 Task: Create a section DevOps Drift and in the section, add a milestone E-commerce Integration in the project Wizardry.
Action: Mouse moved to (41, 315)
Screenshot: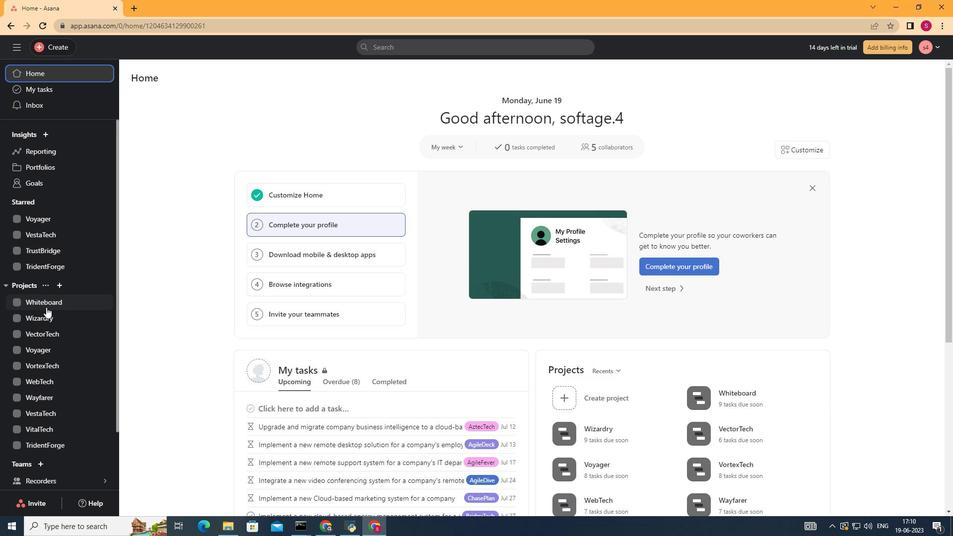 
Action: Mouse pressed left at (41, 315)
Screenshot: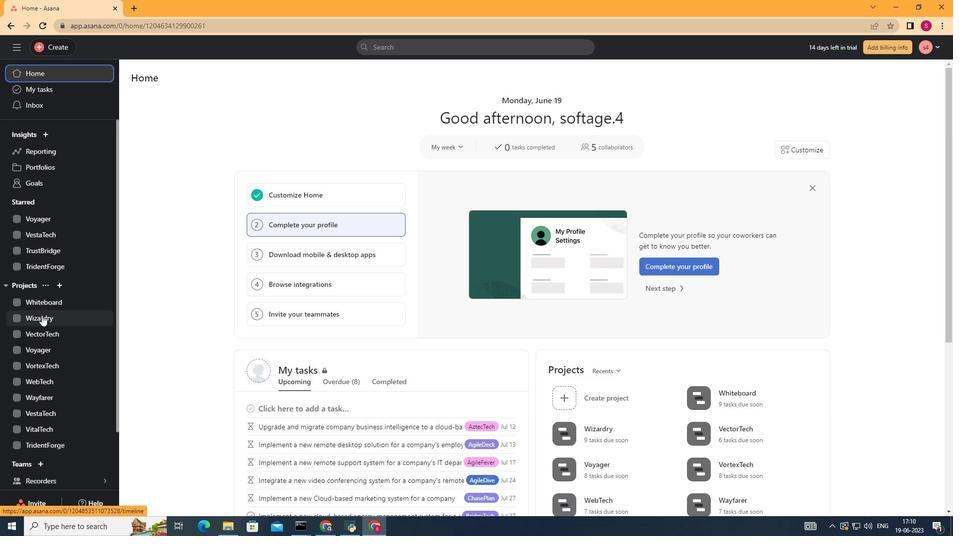 
Action: Mouse moved to (187, 450)
Screenshot: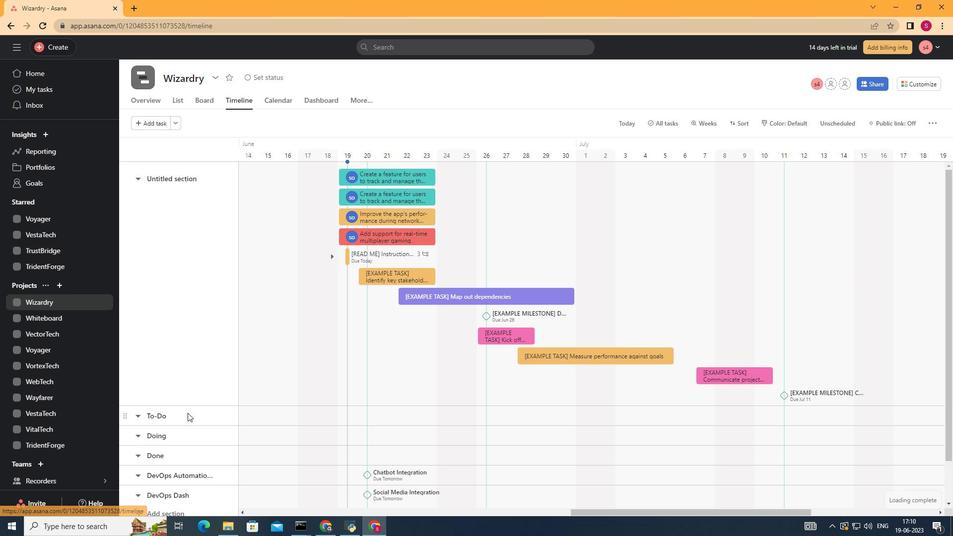 
Action: Mouse scrolled (187, 415) with delta (0, 0)
Screenshot: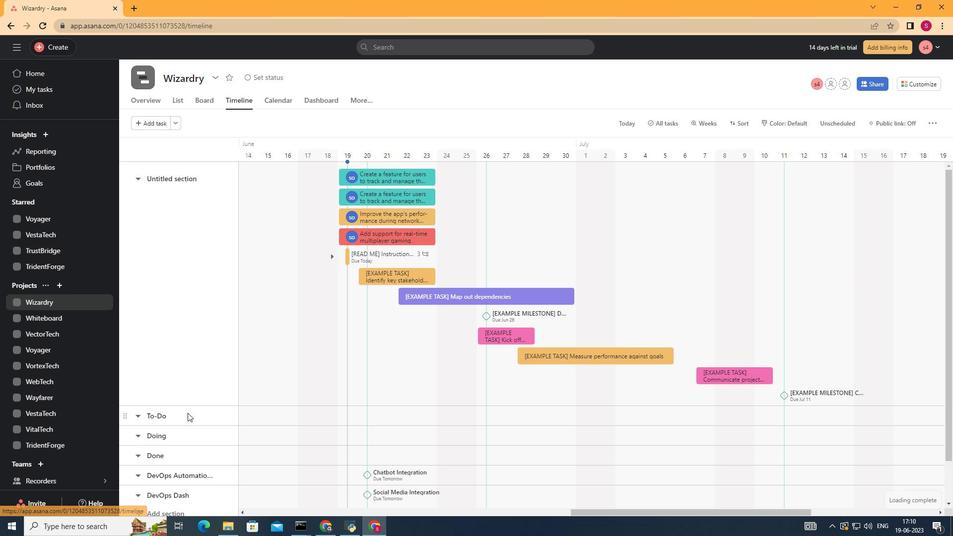 
Action: Mouse moved to (187, 452)
Screenshot: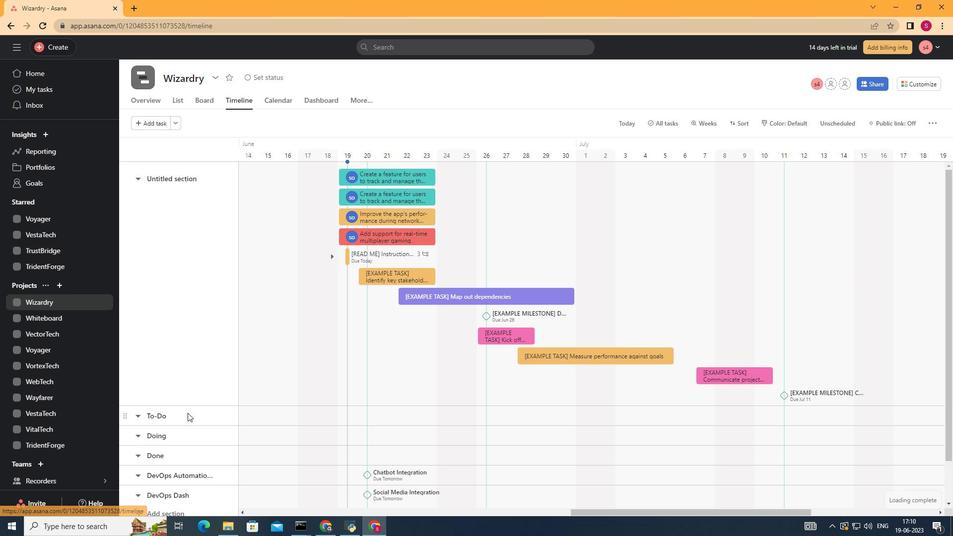 
Action: Mouse scrolled (187, 420) with delta (0, 0)
Screenshot: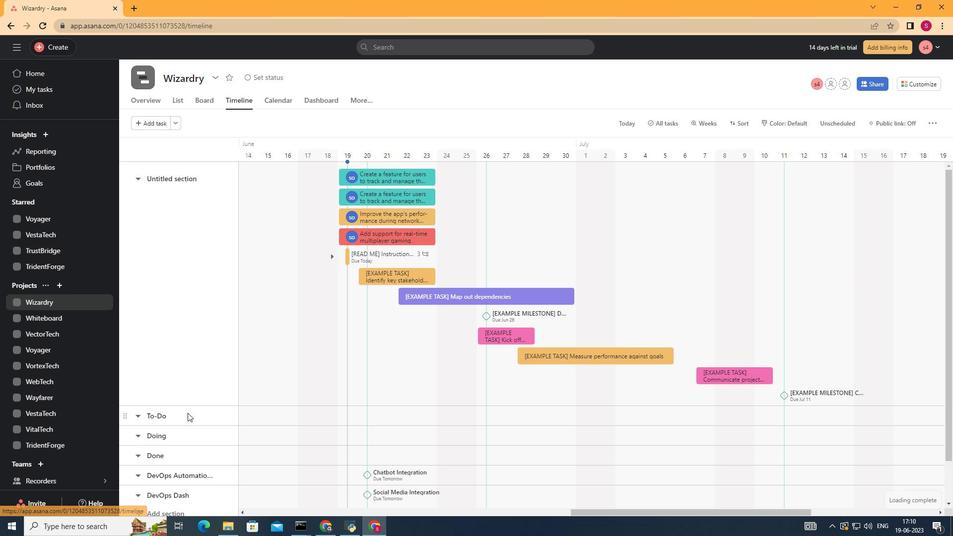 
Action: Mouse moved to (186, 456)
Screenshot: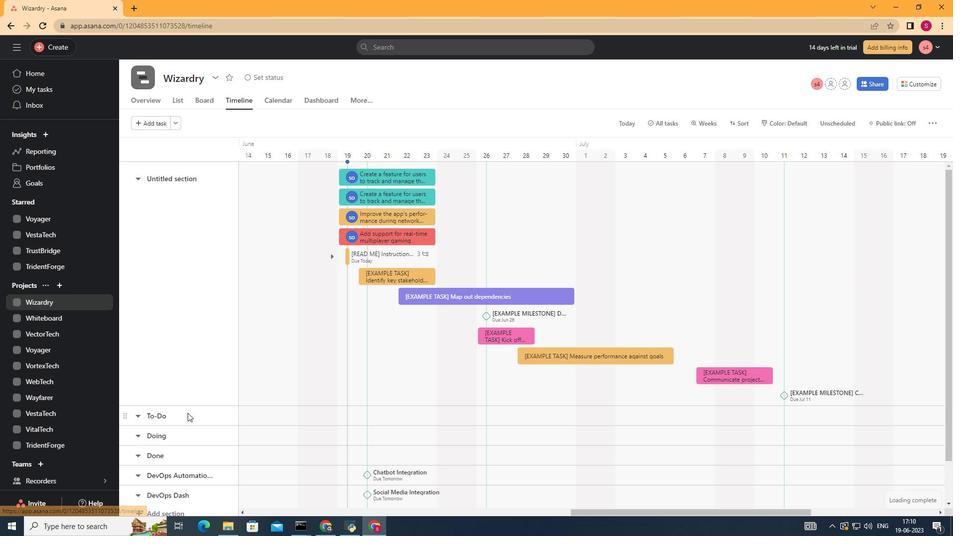 
Action: Mouse scrolled (187, 429) with delta (0, 0)
Screenshot: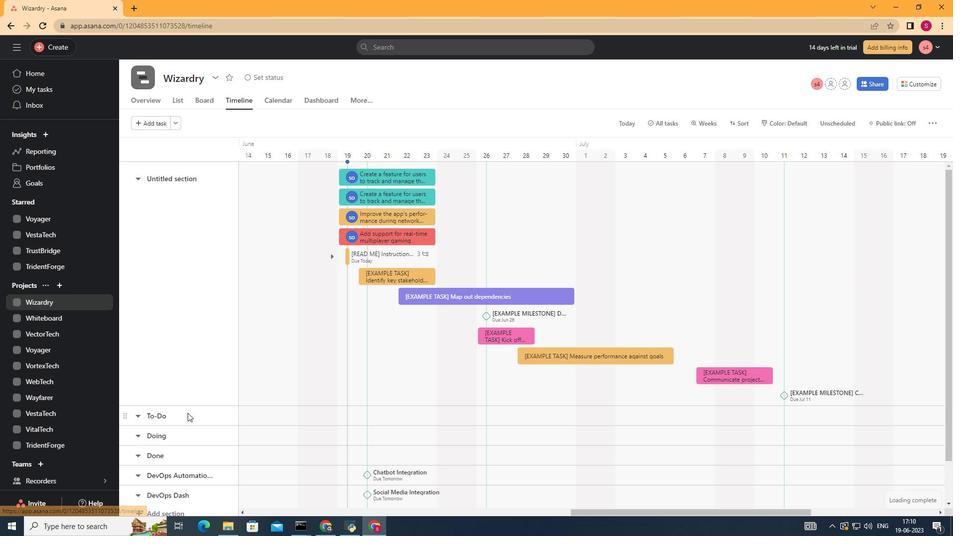 
Action: Mouse moved to (160, 470)
Screenshot: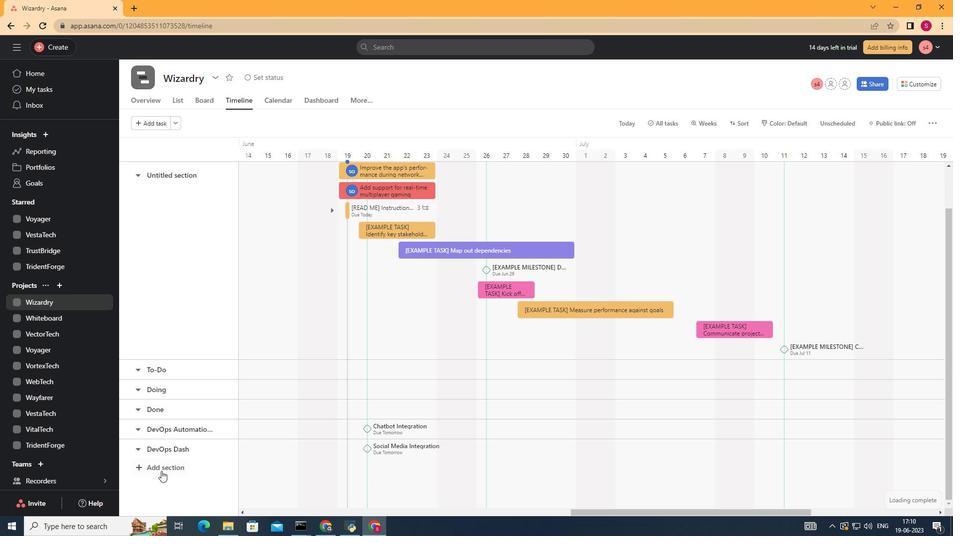 
Action: Mouse pressed left at (160, 470)
Screenshot: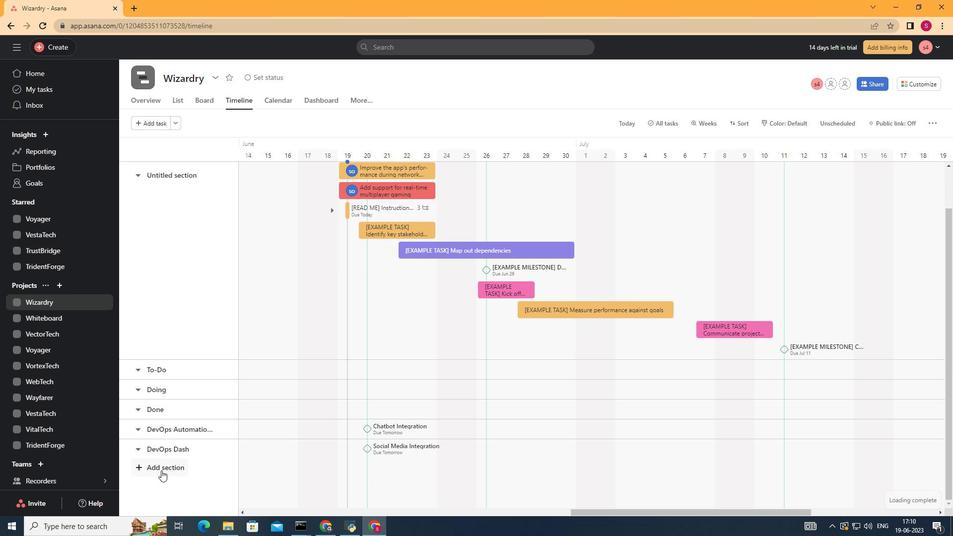 
Action: Mouse moved to (159, 465)
Screenshot: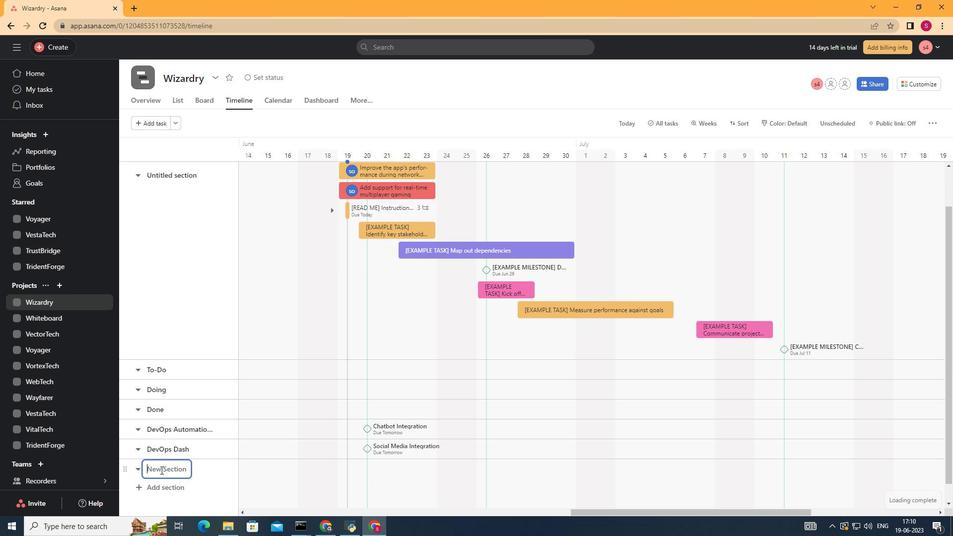
Action: Key pressed <Key.shift>Dev<Key.shift>Ops<Key.space><Key.shift>Drift<Key.enter>
Screenshot: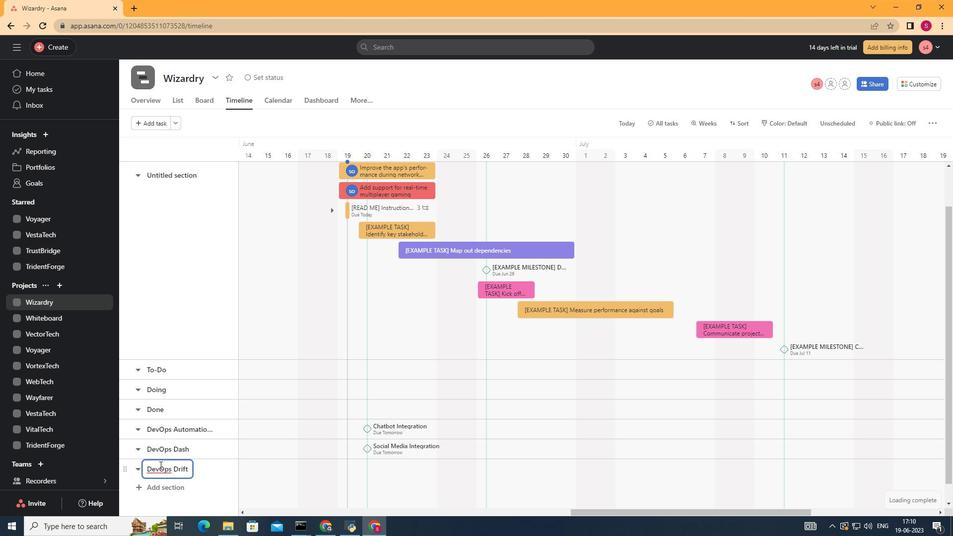 
Action: Mouse moved to (287, 467)
Screenshot: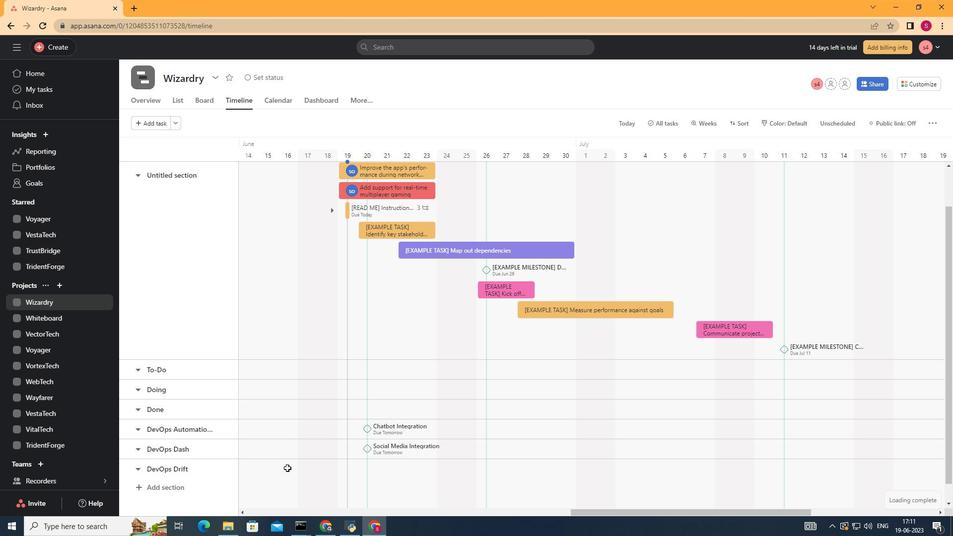 
Action: Mouse pressed left at (287, 467)
Screenshot: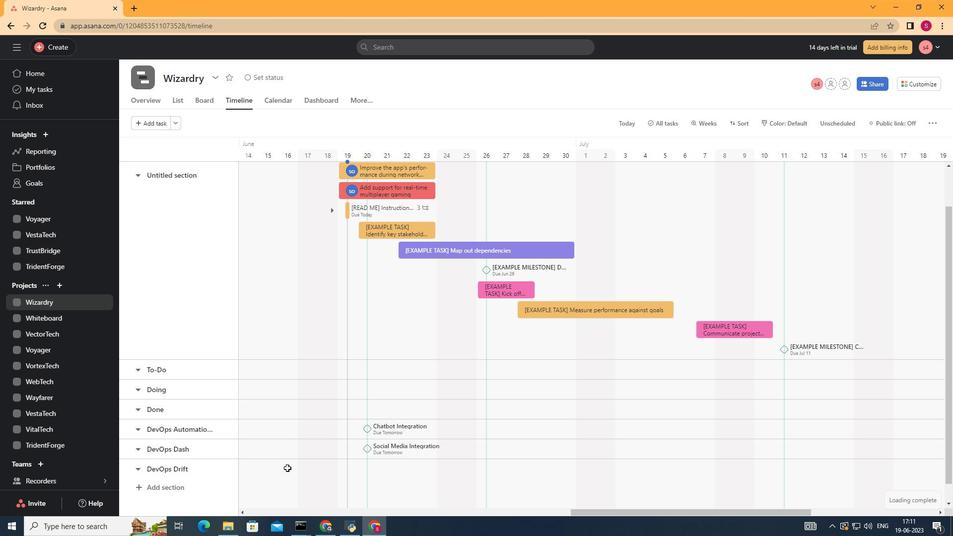 
Action: Mouse moved to (289, 467)
Screenshot: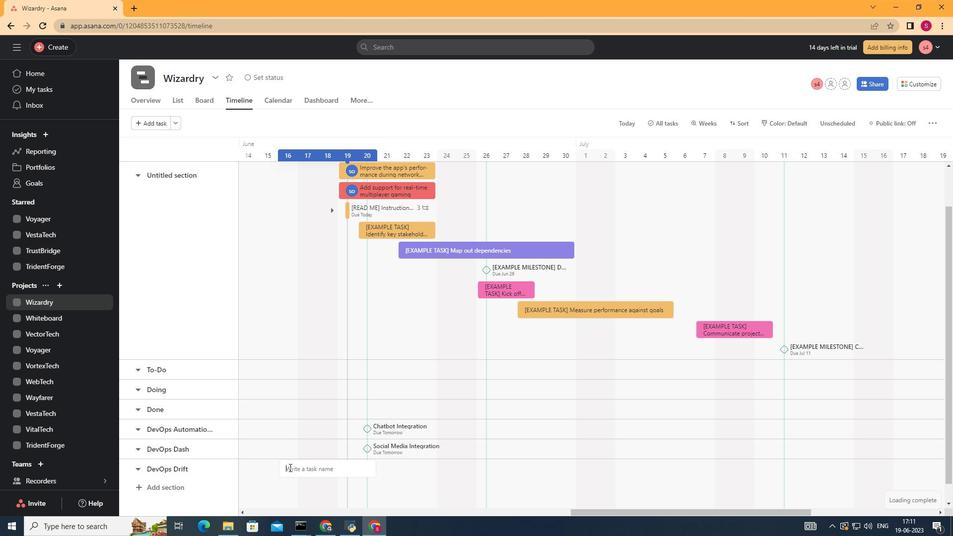 
Action: Key pressed <Key.shift><Key.shift><Key.shift><Key.shift><Key.shift><Key.shift><Key.shift><Key.shift><Key.shift><Key.shift><Key.shift><Key.shift><Key.shift>E-commer
Screenshot: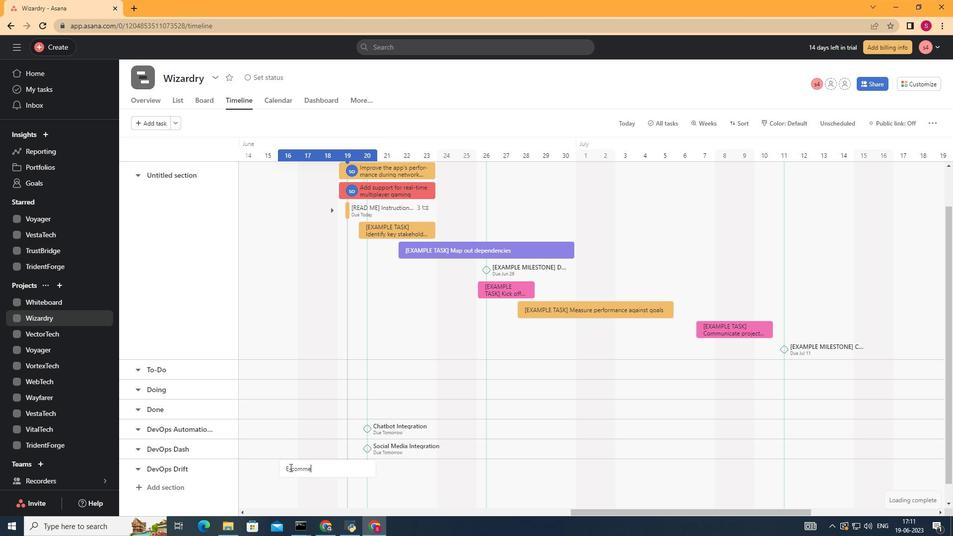 
Action: Mouse moved to (290, 467)
Screenshot: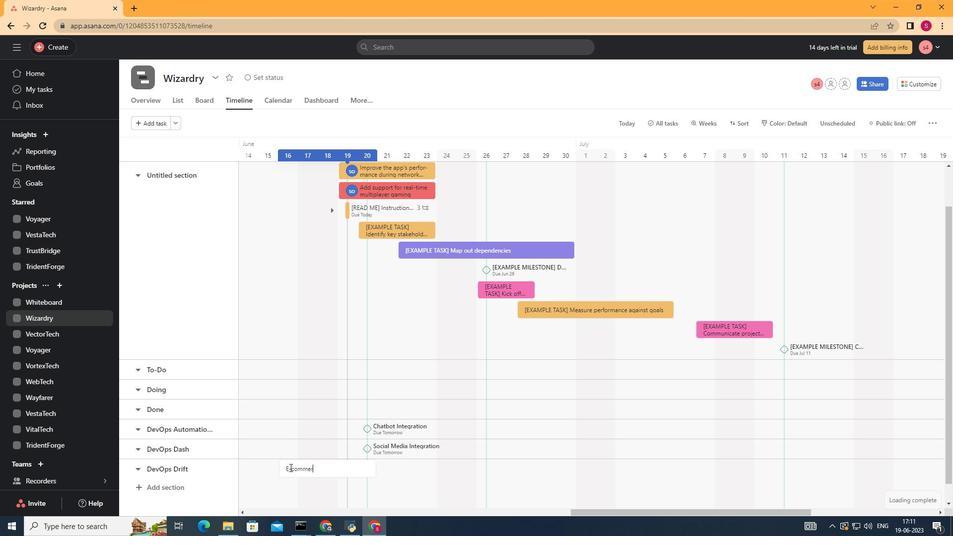 
Action: Key pressed ce<Key.space><Key.shift>Integration
Screenshot: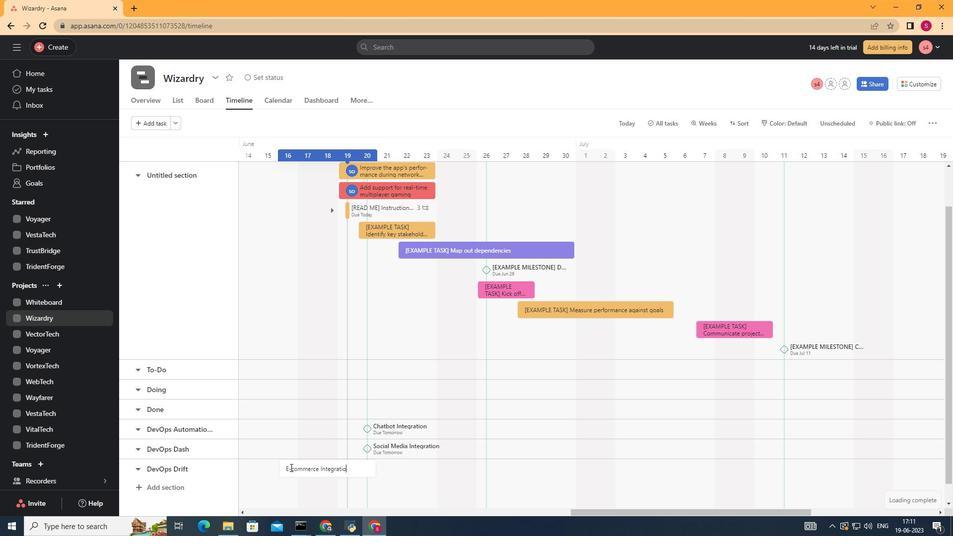 
Action: Mouse moved to (292, 467)
Screenshot: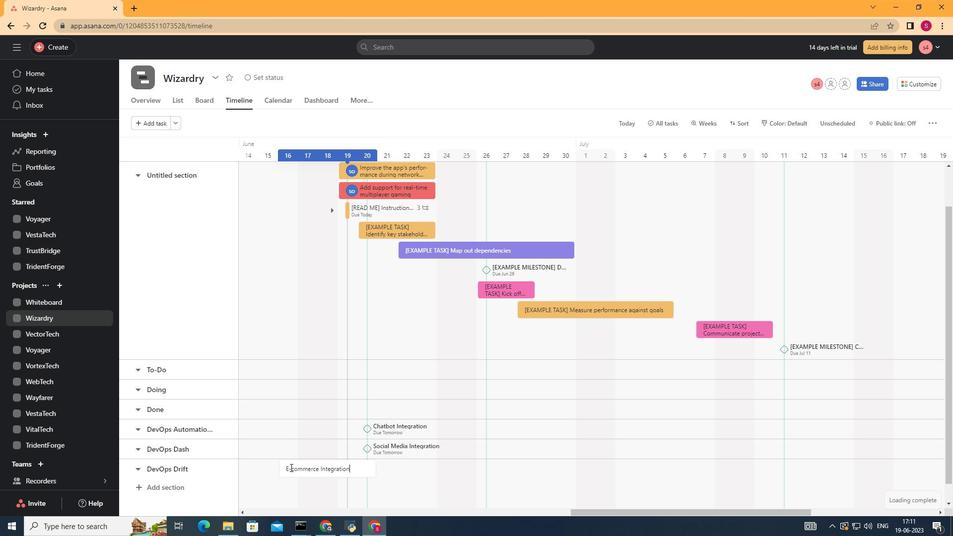 
Action: Key pressed <Key.enter>
Screenshot: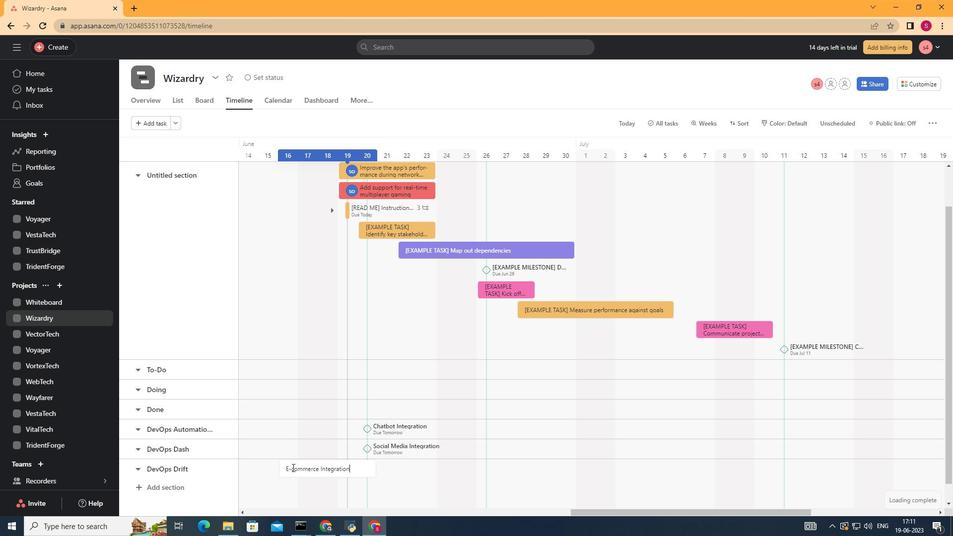 
Action: Mouse moved to (338, 467)
Screenshot: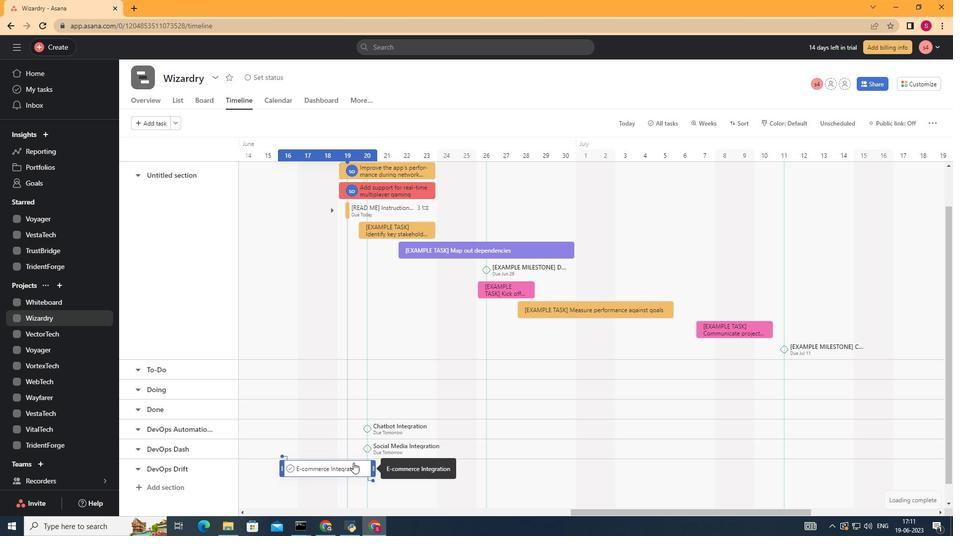 
Action: Mouse pressed right at (338, 467)
Screenshot: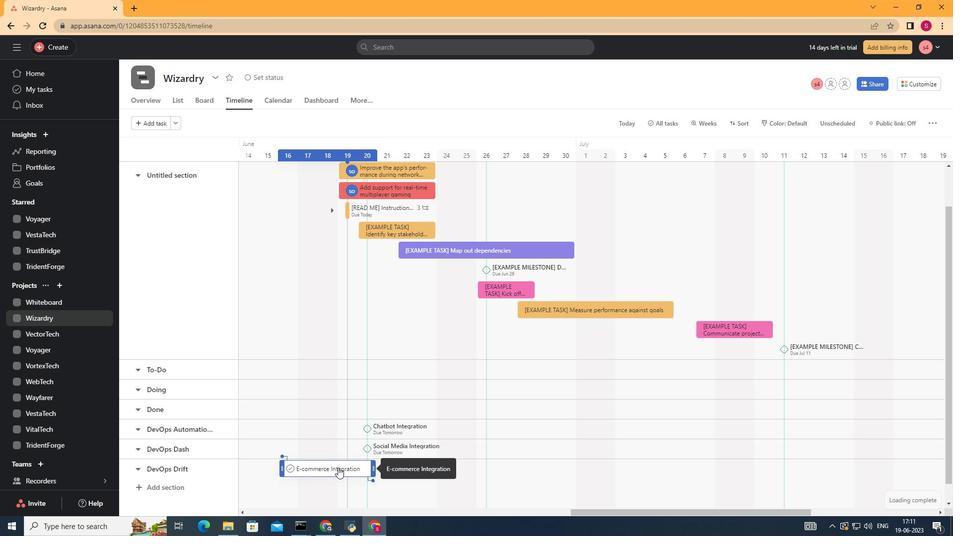 
Action: Mouse moved to (368, 414)
Screenshot: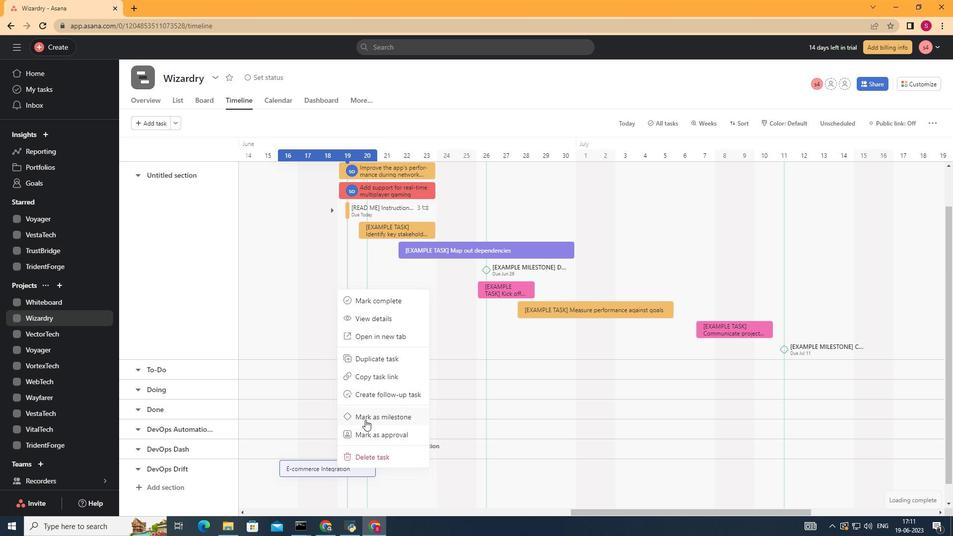 
Action: Mouse pressed left at (368, 414)
Screenshot: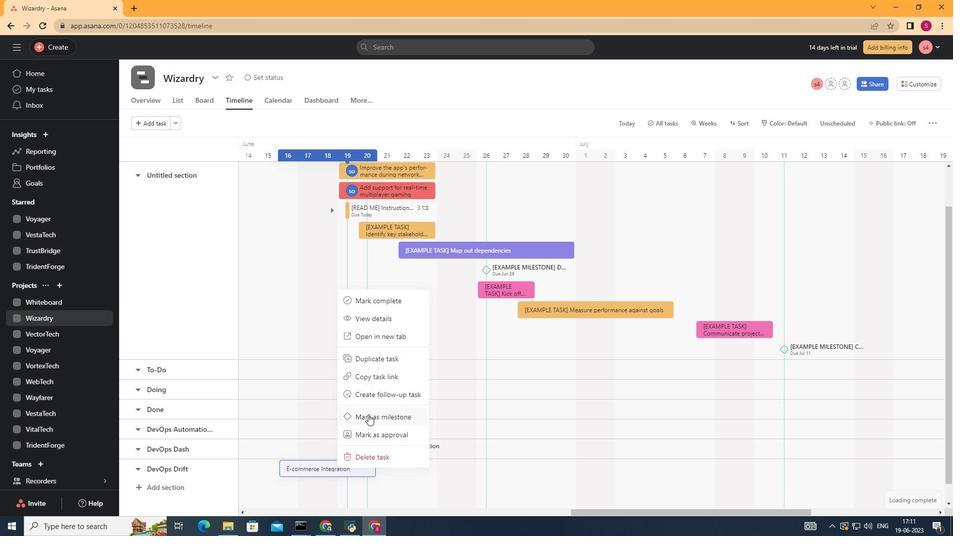 
